 Task: Search for events that don't contain the keyword "Work".
Action: Mouse moved to (833, 80)
Screenshot: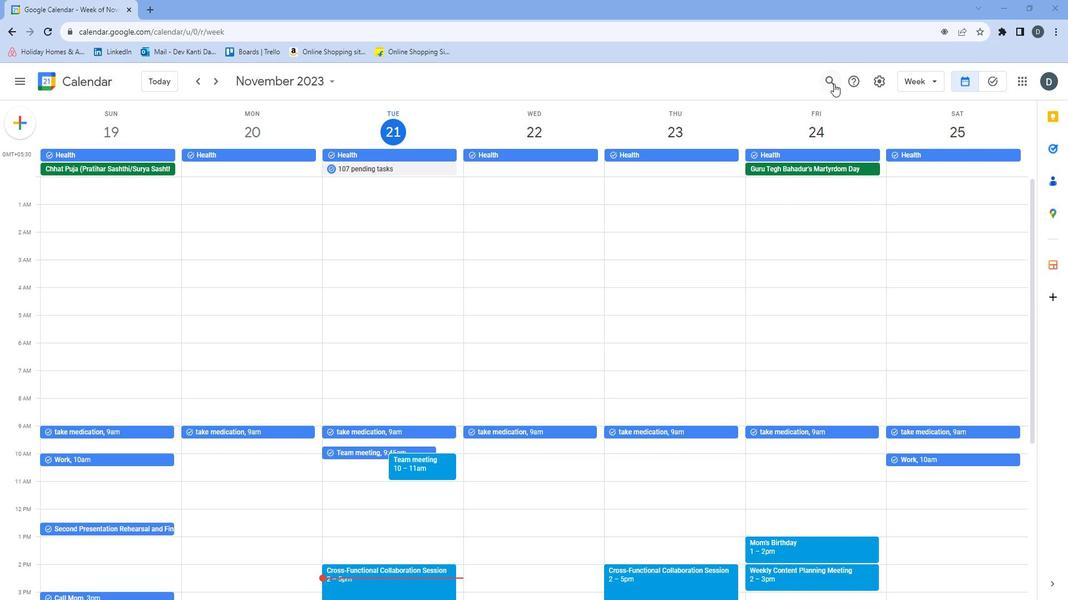 
Action: Mouse pressed left at (833, 80)
Screenshot: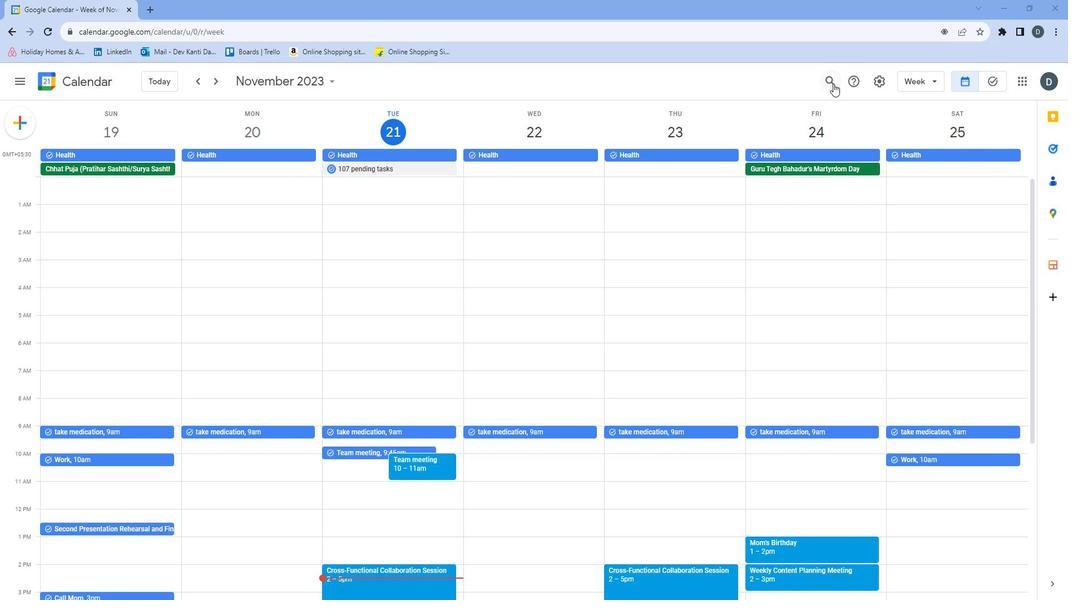 
Action: Mouse moved to (544, 77)
Screenshot: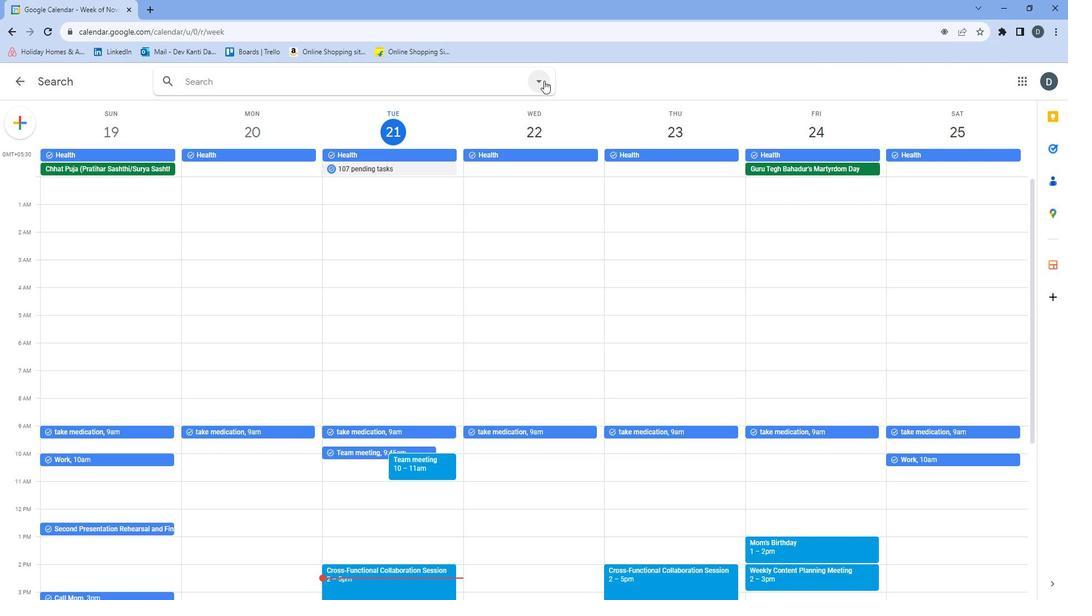 
Action: Mouse pressed left at (544, 77)
Screenshot: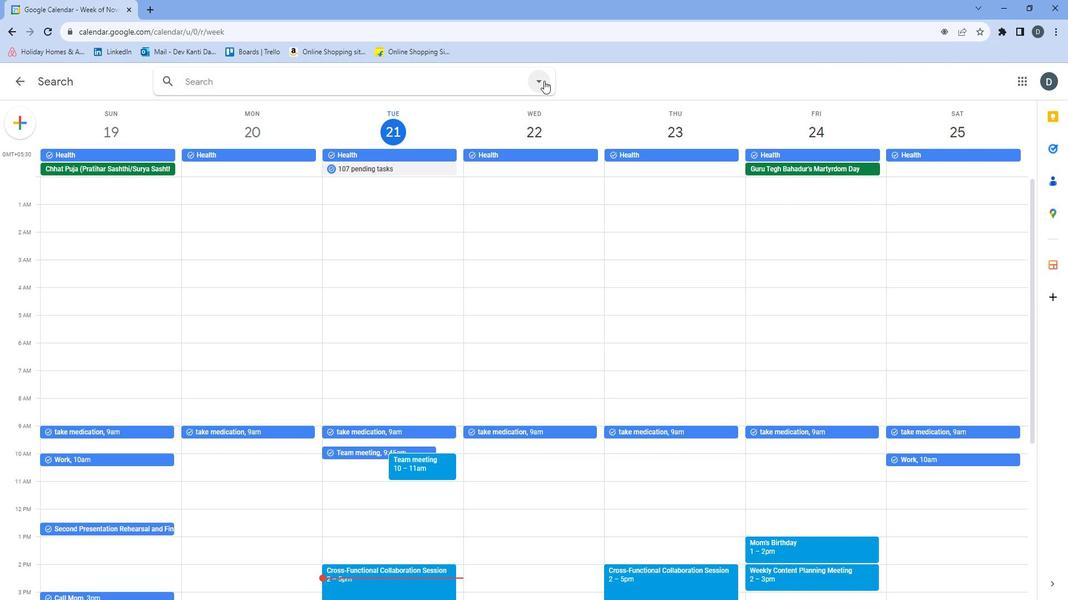 
Action: Mouse moved to (421, 223)
Screenshot: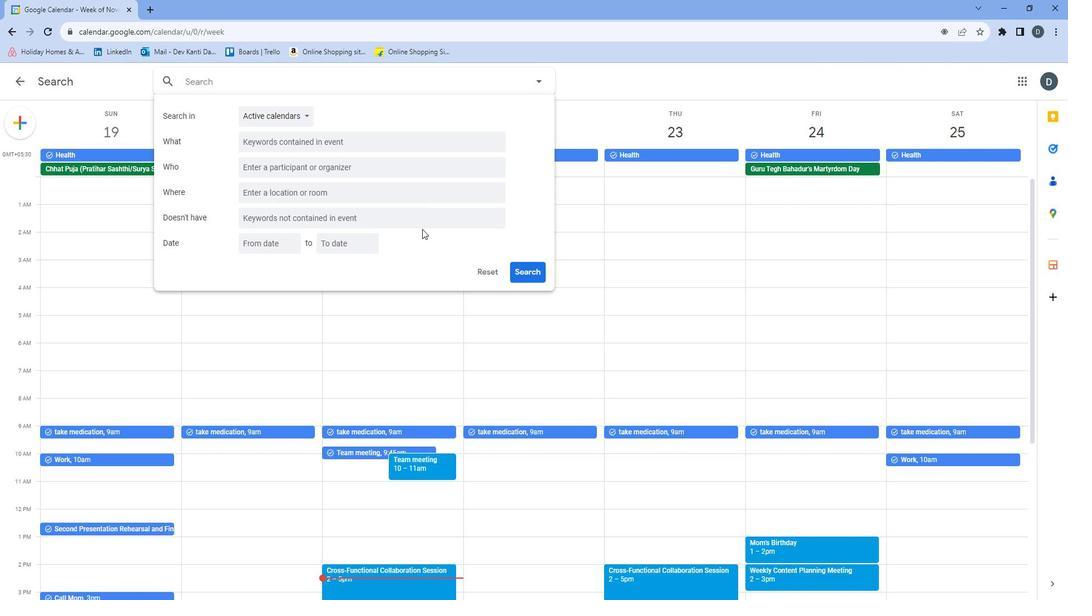 
Action: Mouse pressed left at (421, 223)
Screenshot: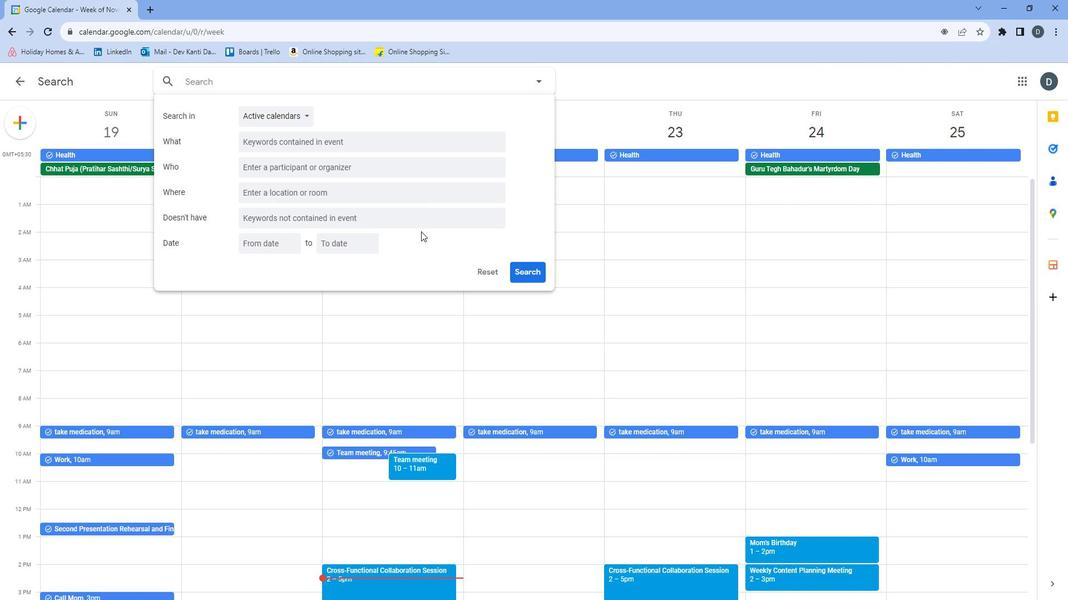 
Action: Mouse moved to (423, 214)
Screenshot: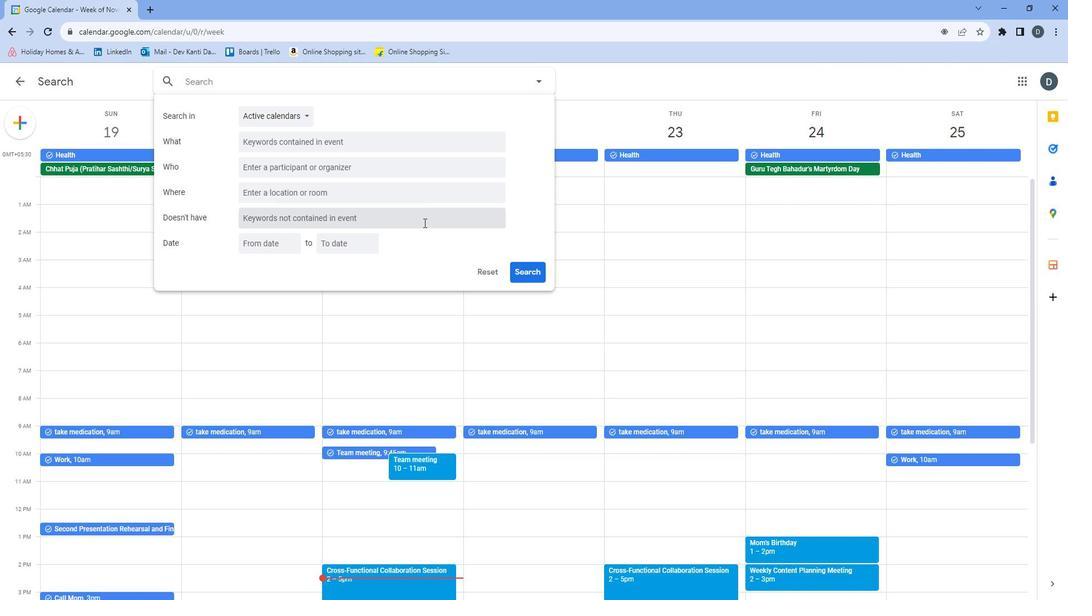 
Action: Mouse pressed left at (423, 214)
Screenshot: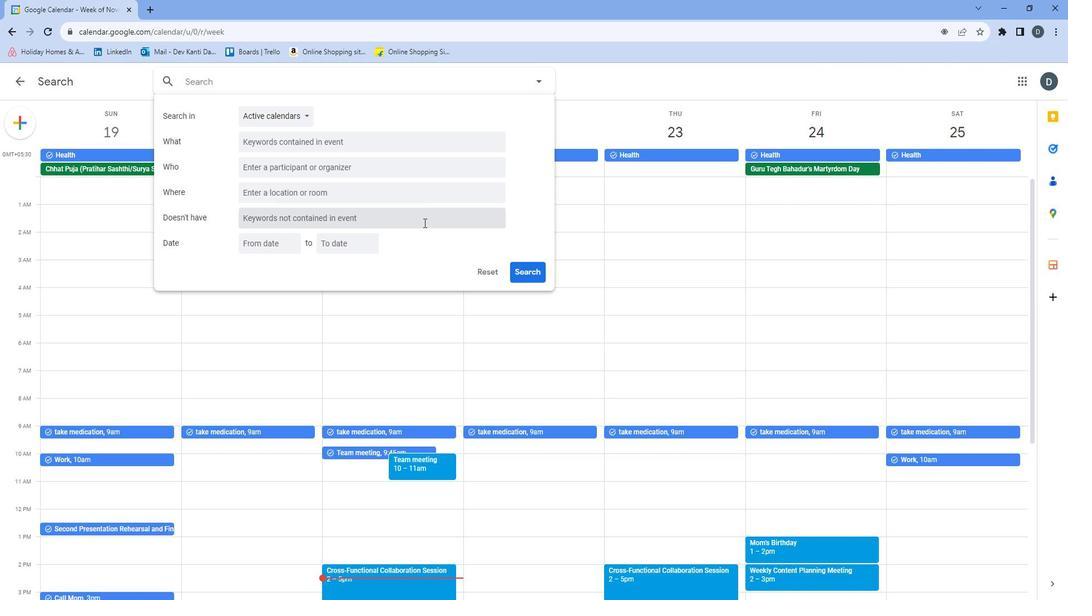 
Action: Mouse moved to (427, 208)
Screenshot: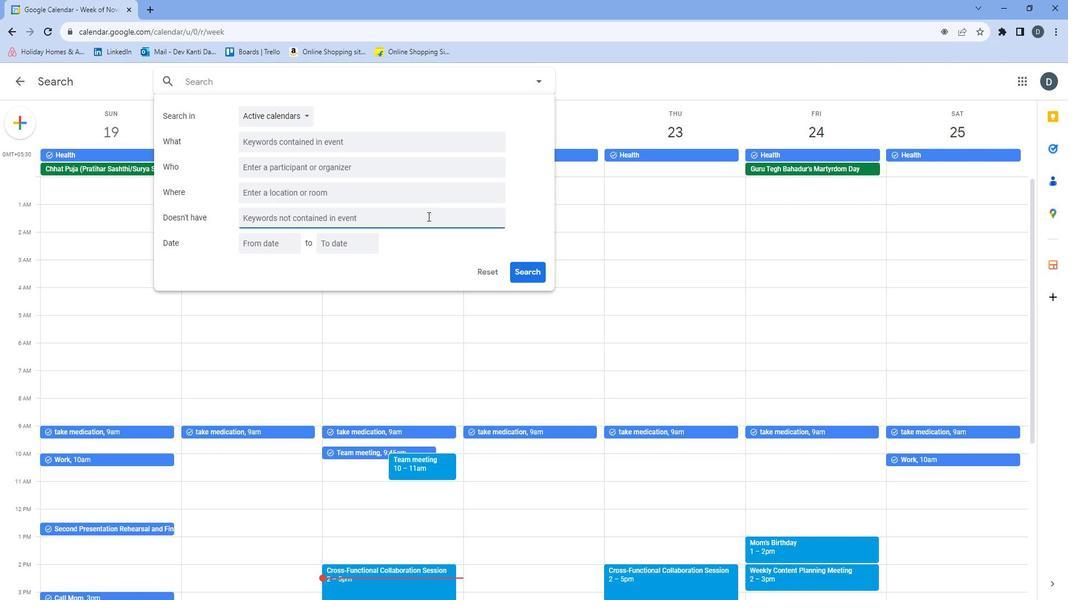 
Action: Key pressed work
Screenshot: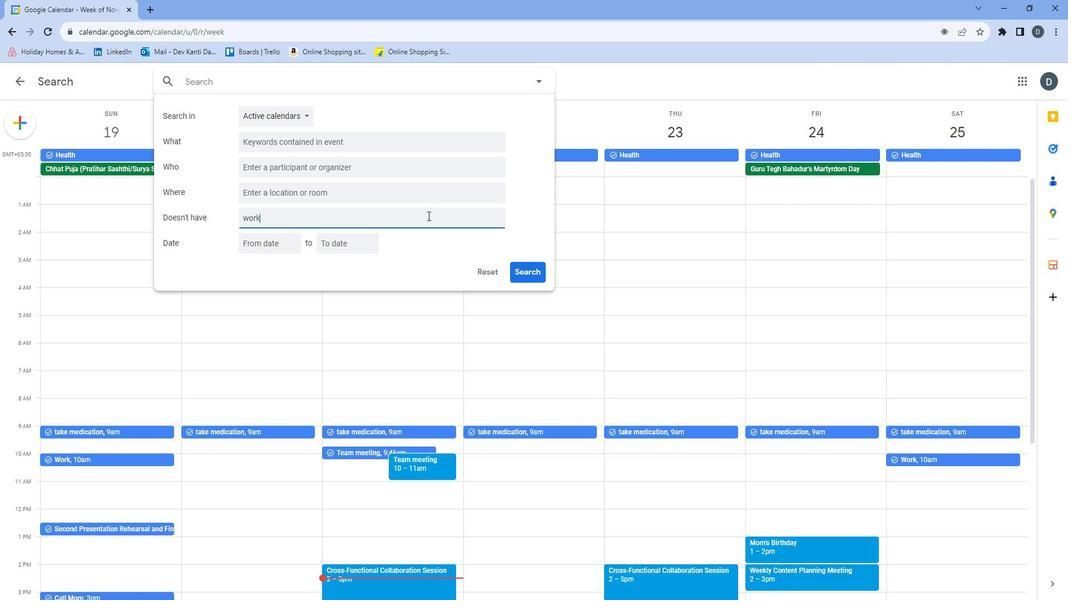 
Action: Mouse moved to (522, 255)
Screenshot: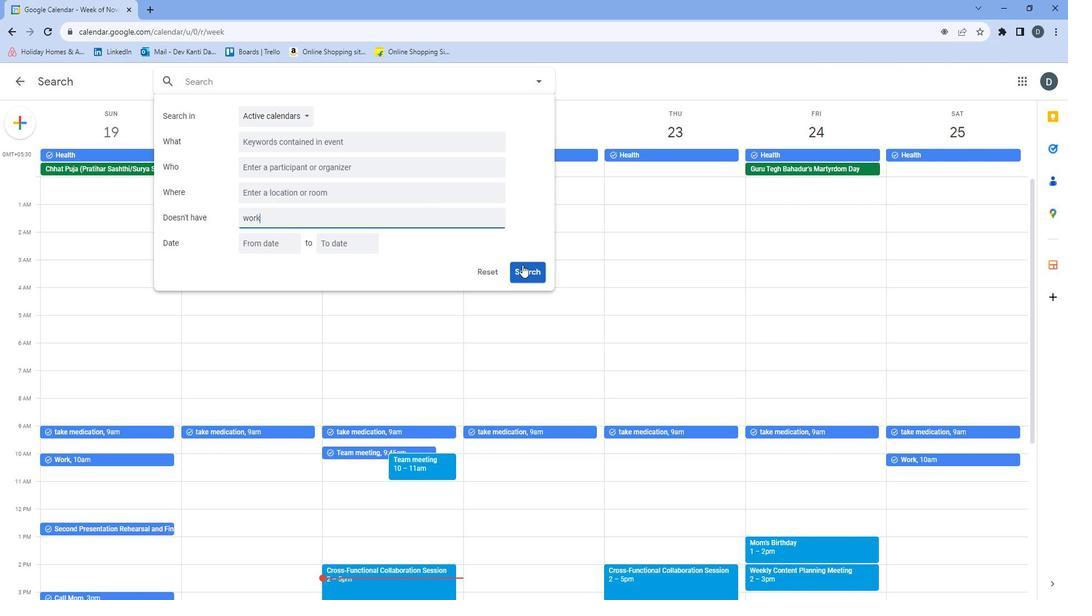 
Action: Mouse pressed left at (522, 255)
Screenshot: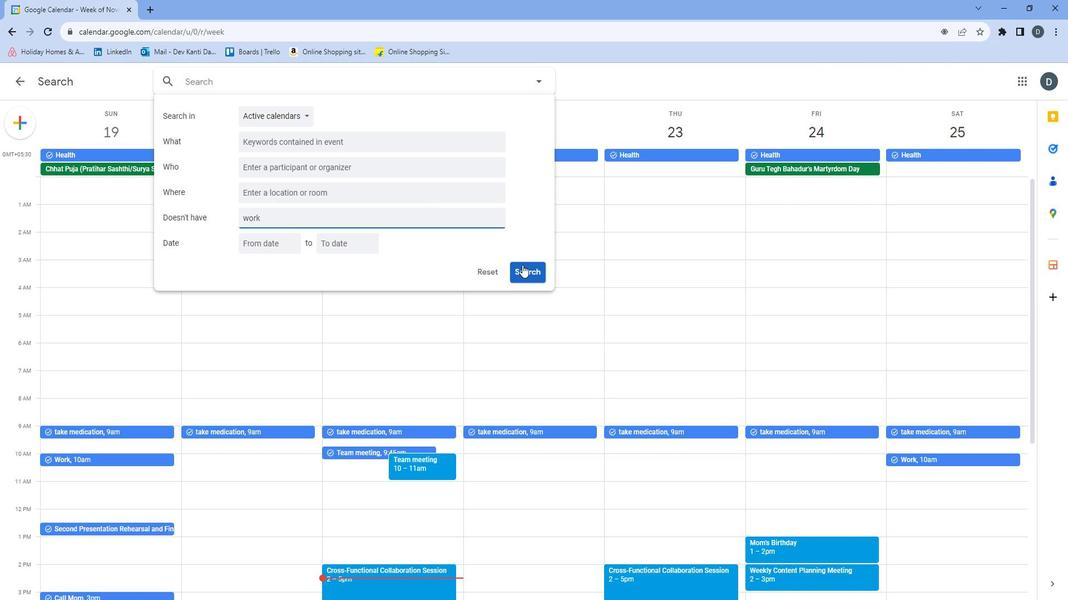 
Action: Mouse moved to (524, 231)
Screenshot: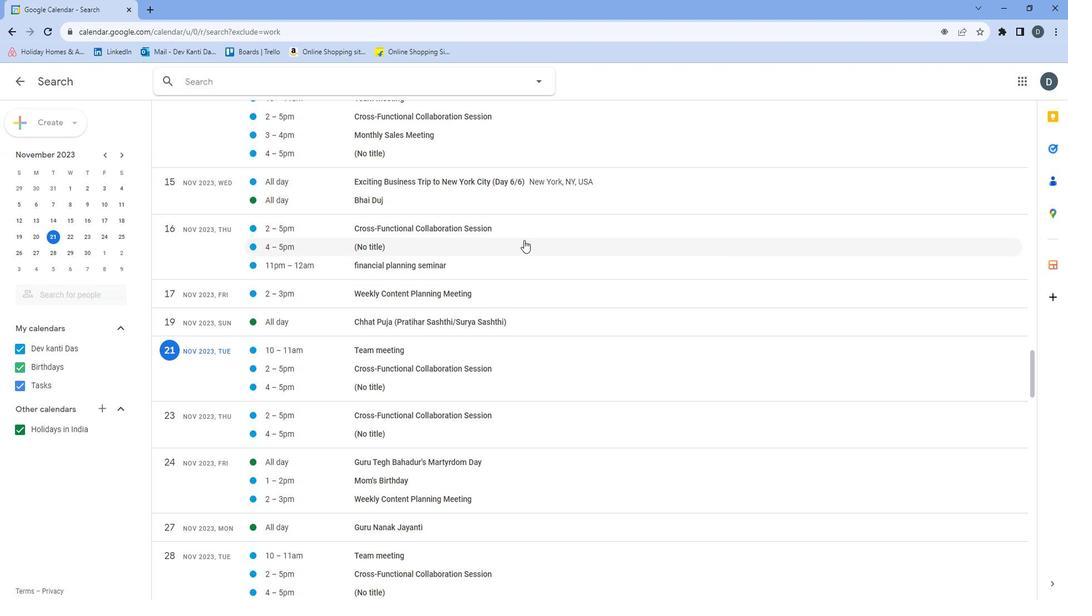
Action: Mouse scrolled (524, 232) with delta (0, 0)
Screenshot: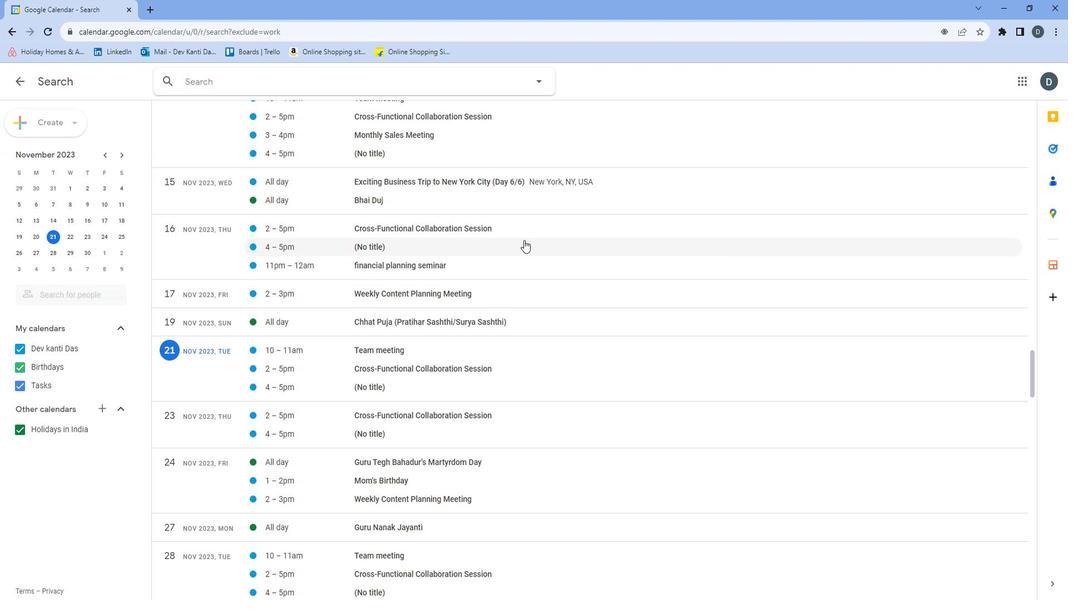 
